 Task: Create a section DevOps Drift and in the section, add a milestone E-commerce Integration in the project WolfTech.
Action: Mouse moved to (60, 354)
Screenshot: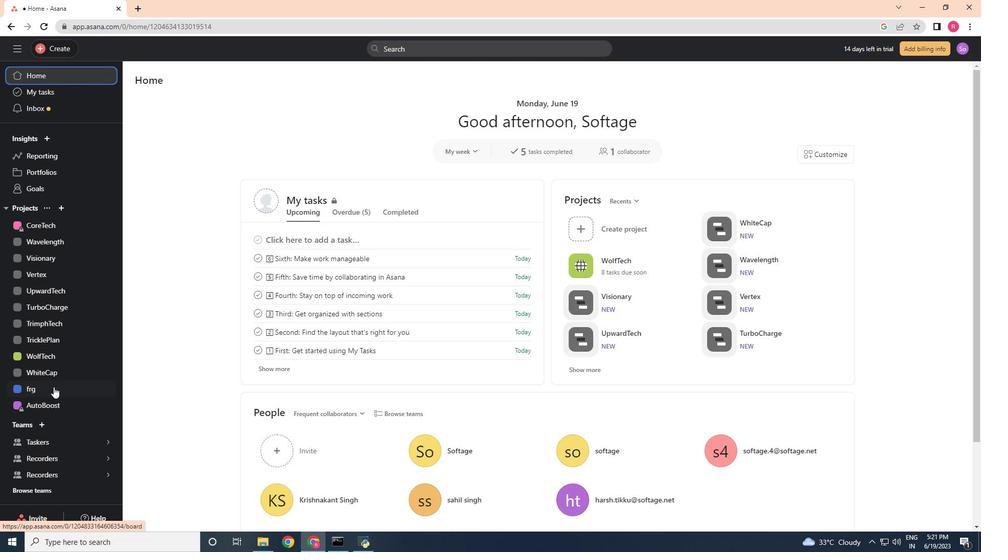 
Action: Mouse pressed left at (60, 354)
Screenshot: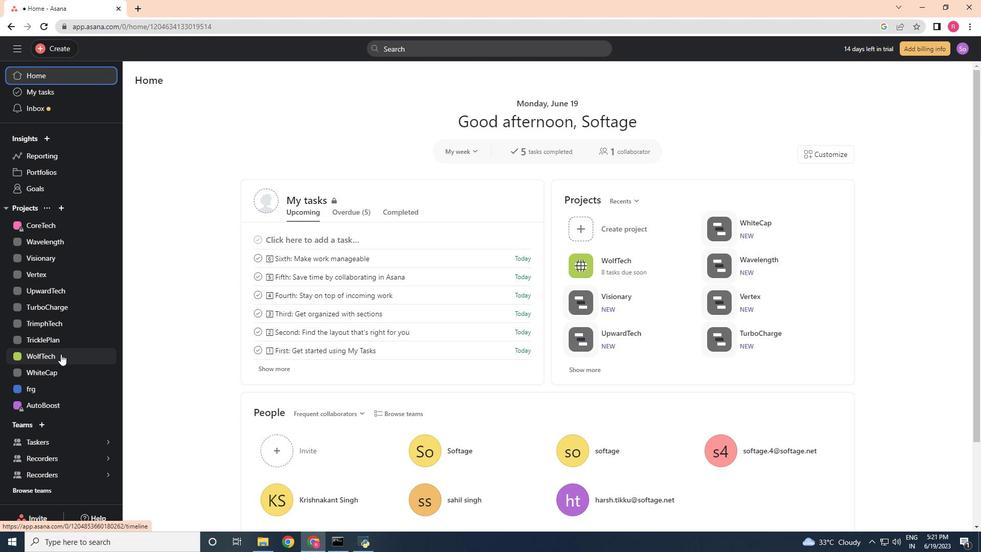 
Action: Mouse moved to (202, 338)
Screenshot: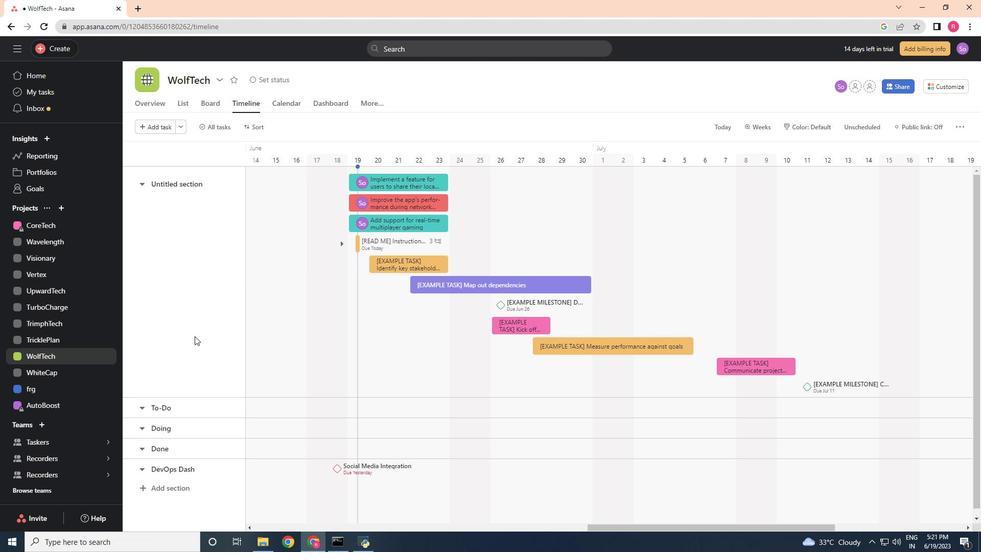 
Action: Mouse scrolled (202, 337) with delta (0, 0)
Screenshot: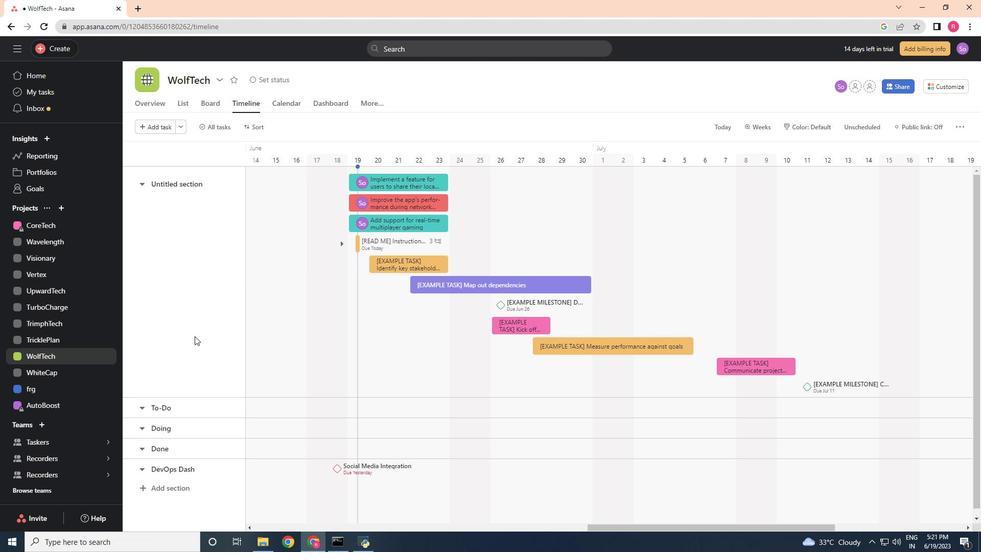 
Action: Mouse moved to (204, 340)
Screenshot: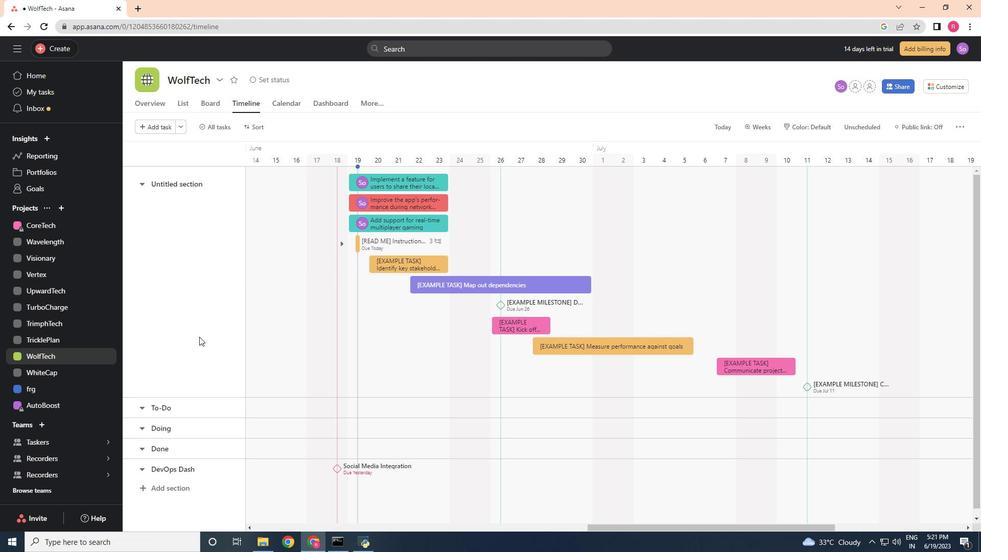 
Action: Mouse scrolled (204, 340) with delta (0, 0)
Screenshot: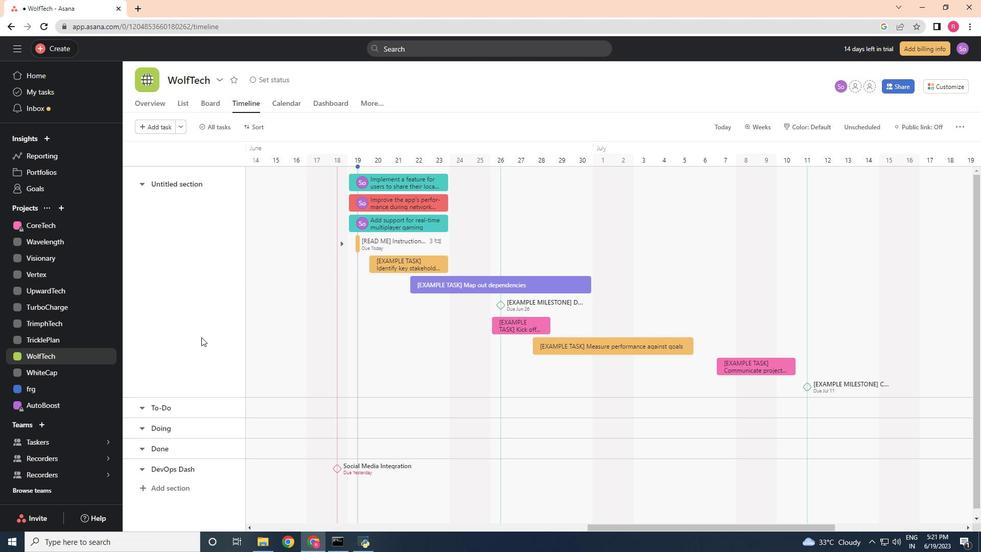
Action: Mouse moved to (204, 341)
Screenshot: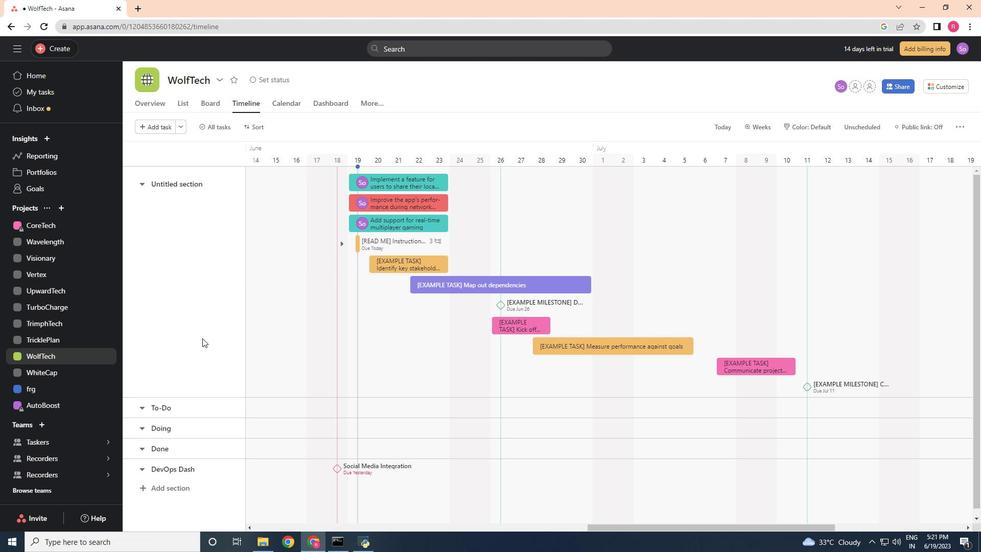 
Action: Mouse scrolled (204, 340) with delta (0, 0)
Screenshot: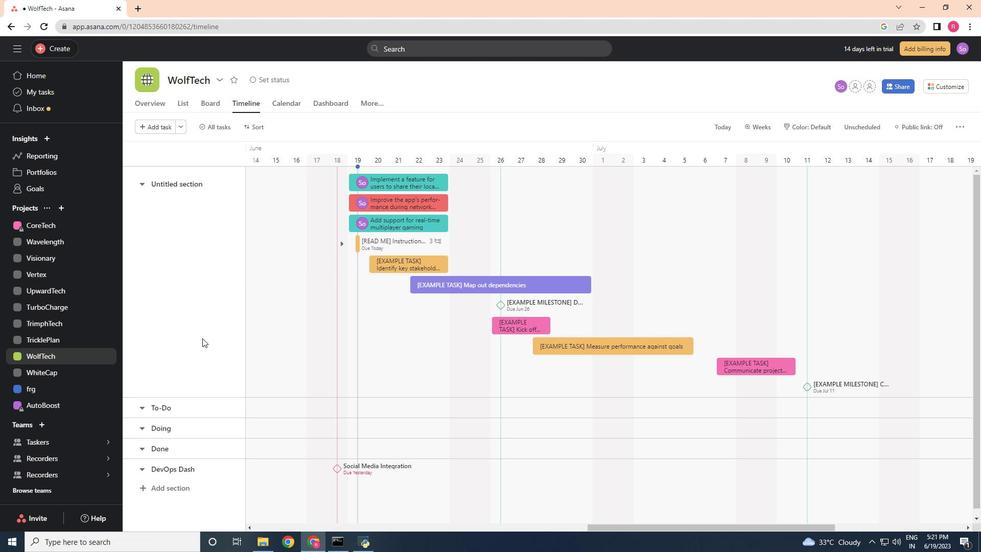 
Action: Mouse moved to (205, 342)
Screenshot: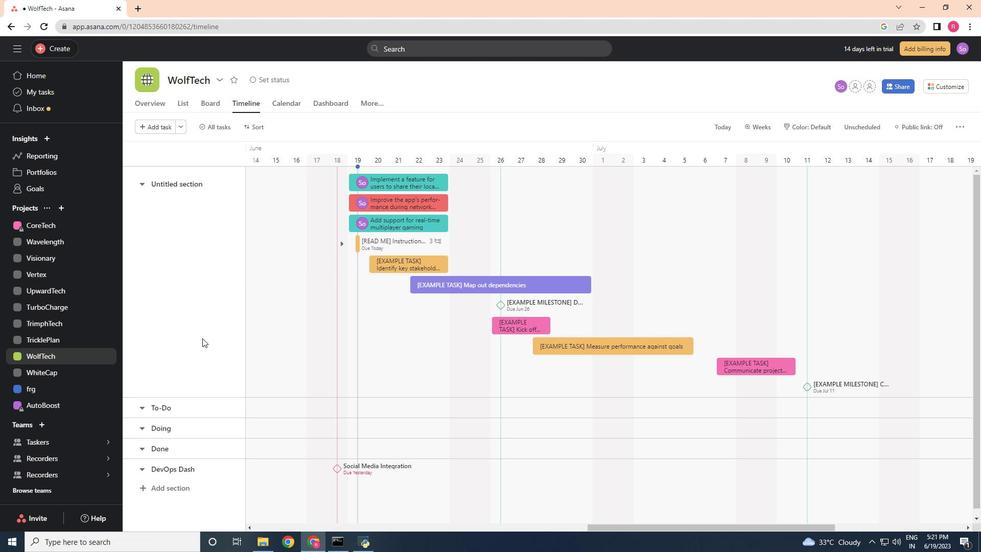 
Action: Mouse scrolled (205, 341) with delta (0, 0)
Screenshot: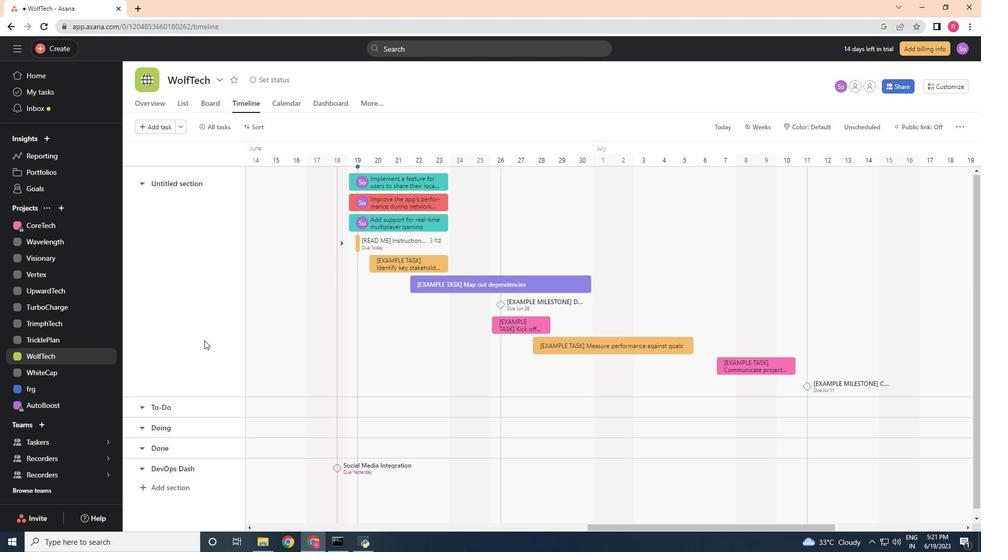 
Action: Mouse moved to (205, 342)
Screenshot: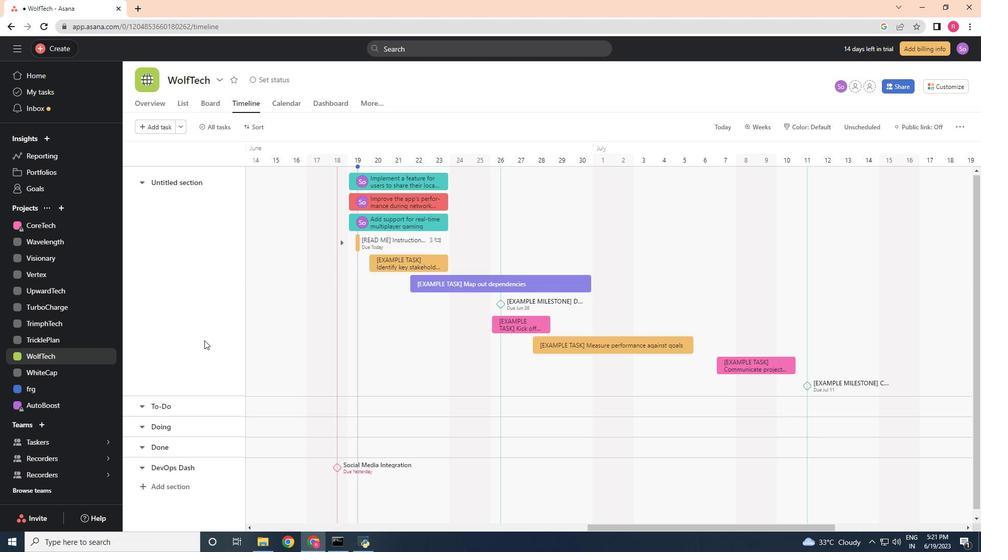 
Action: Mouse scrolled (205, 342) with delta (0, 0)
Screenshot: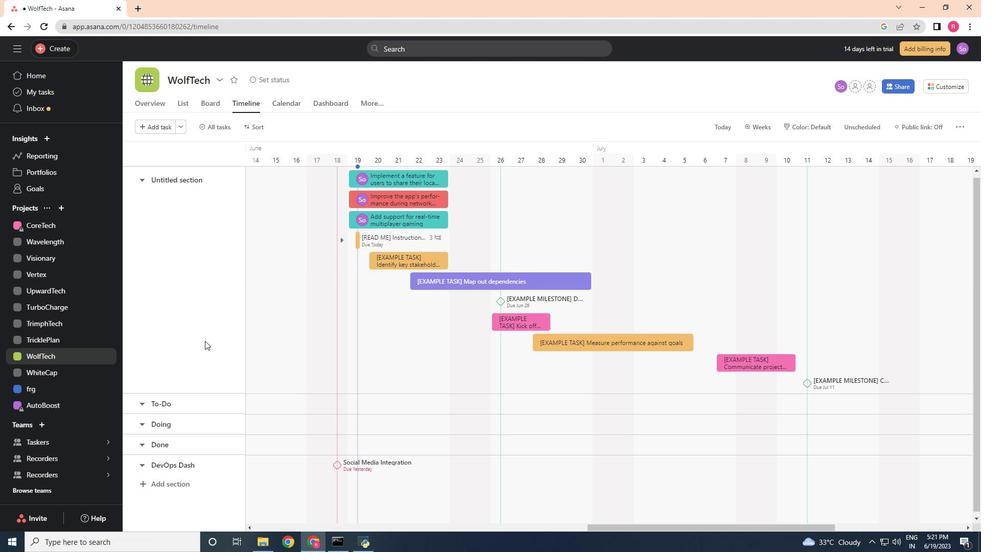 
Action: Mouse moved to (161, 483)
Screenshot: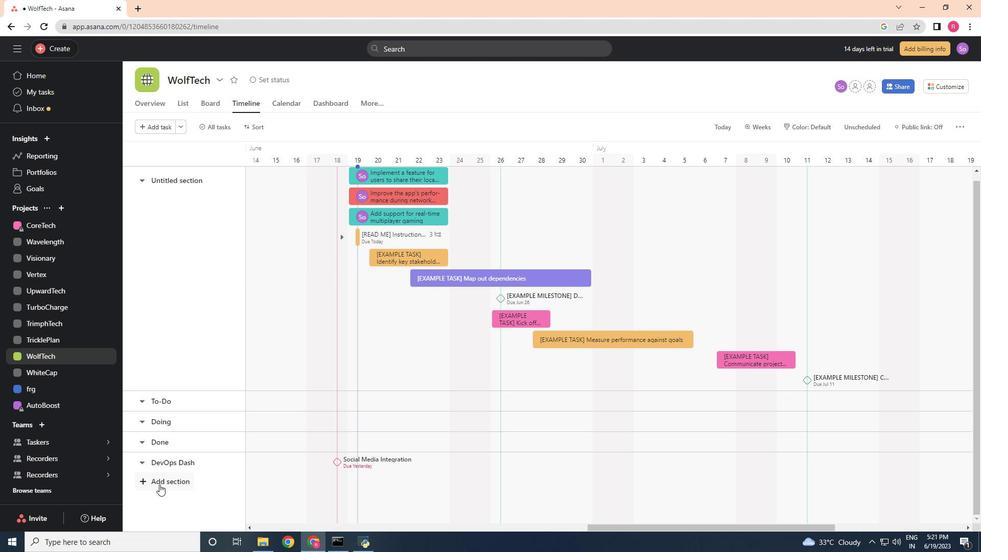 
Action: Mouse pressed left at (161, 483)
Screenshot: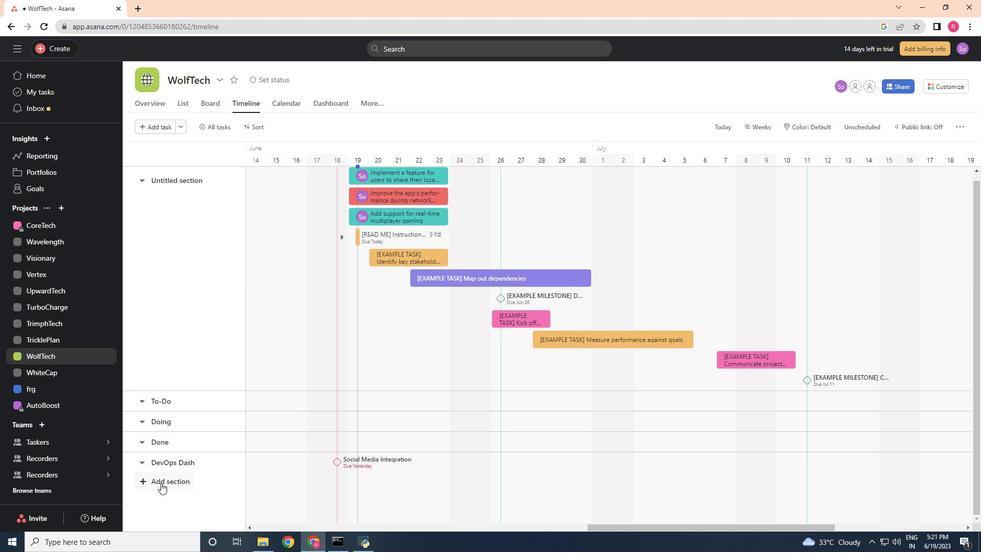 
Action: Mouse moved to (167, 479)
Screenshot: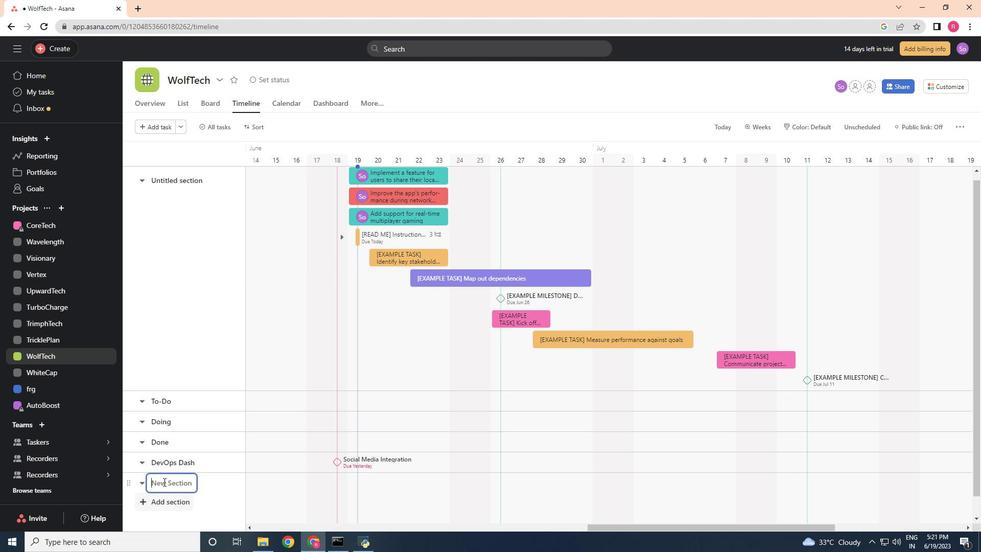 
Action: Key pressed <Key.shift>Dev<Key.shift>Ops<Key.space><Key.shift><Key.shift><Key.shift>Drift
Screenshot: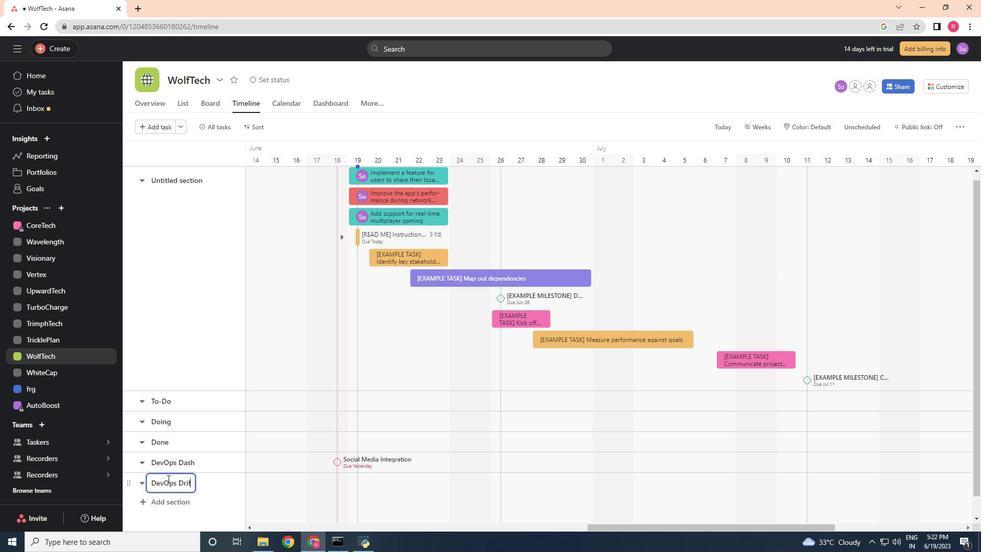 
Action: Mouse moved to (288, 484)
Screenshot: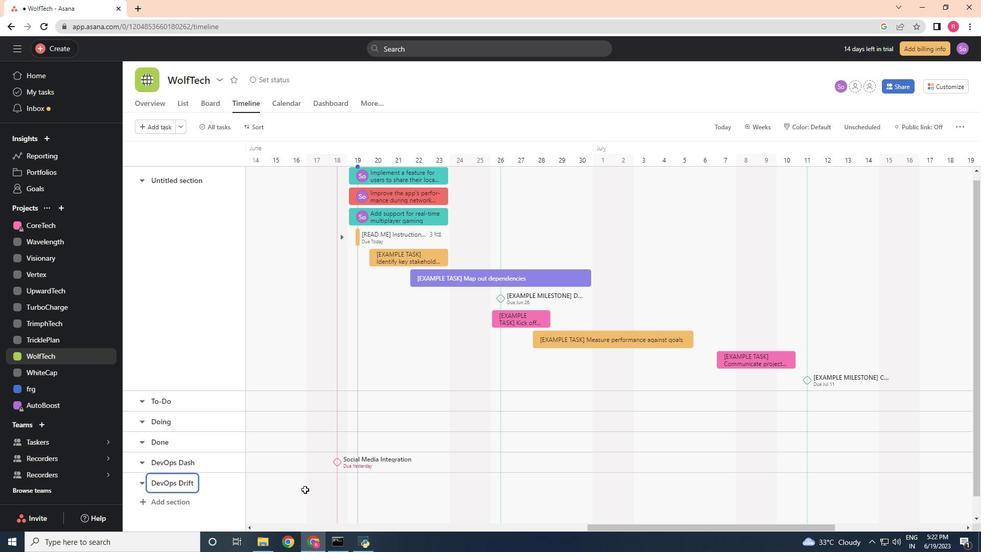 
Action: Mouse pressed left at (288, 484)
Screenshot: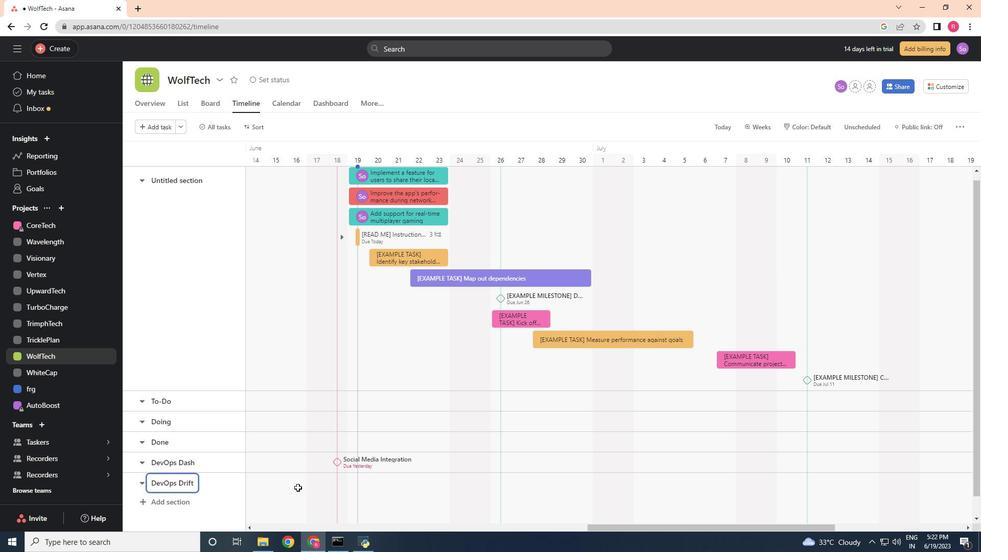 
Action: Mouse moved to (266, 477)
Screenshot: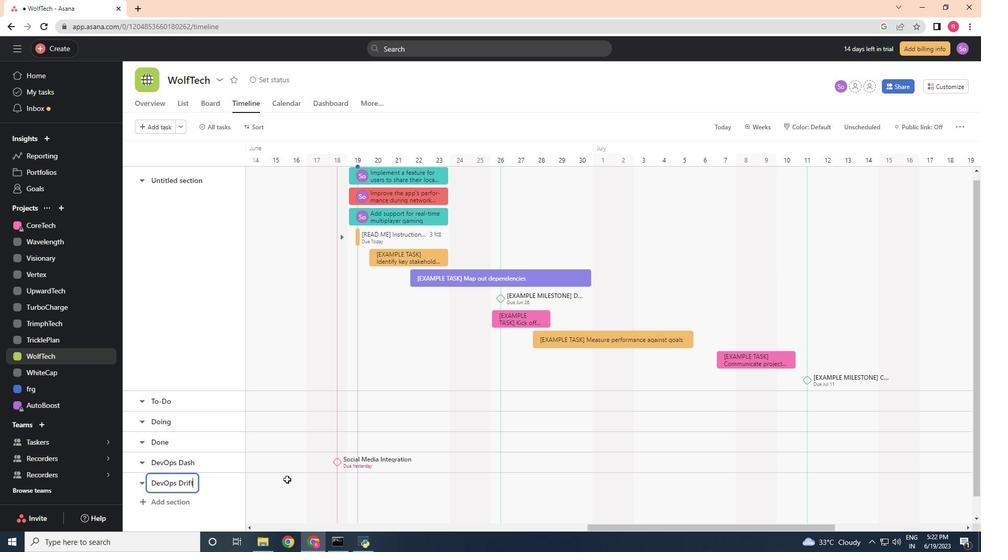 
Action: Mouse pressed left at (266, 477)
Screenshot: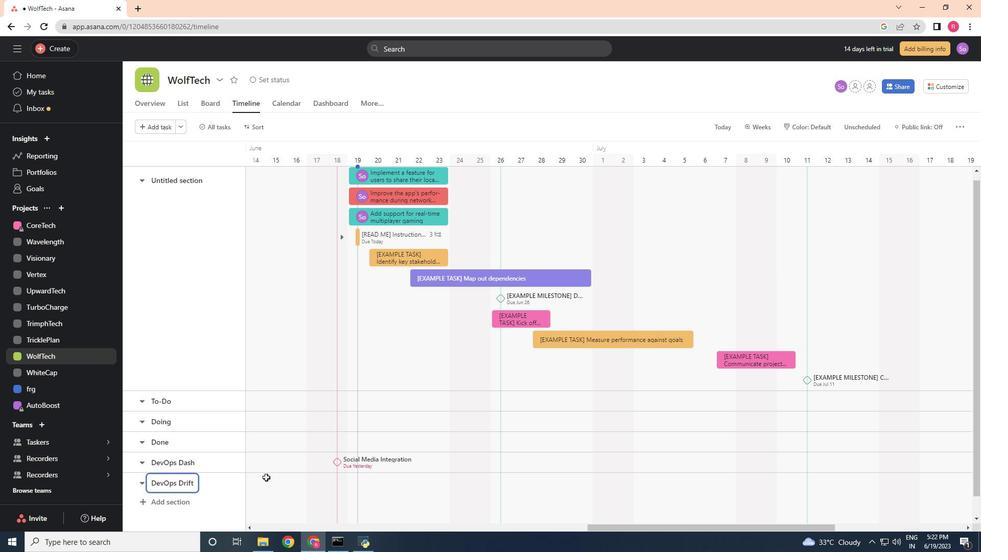 
Action: Mouse moved to (281, 483)
Screenshot: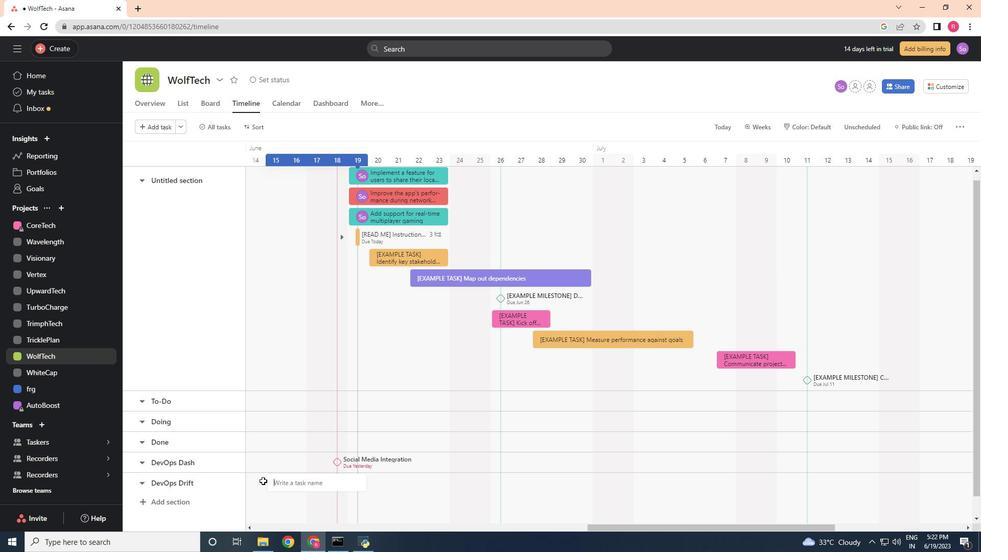 
Action: Key pressed <Key.shift><Key.shift><Key.shift>E-commerce<Key.space><Key.shift>Integration
Screenshot: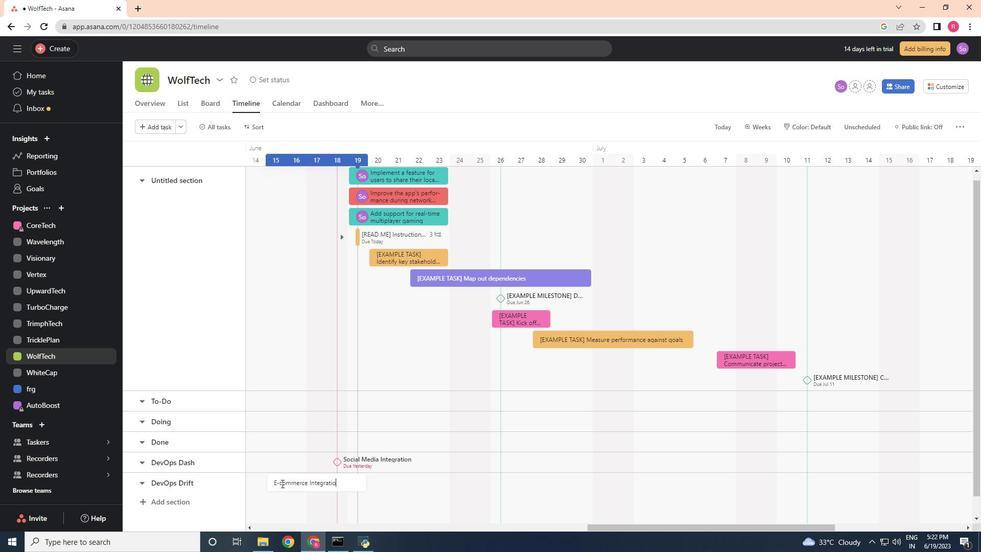 
Action: Mouse moved to (339, 488)
Screenshot: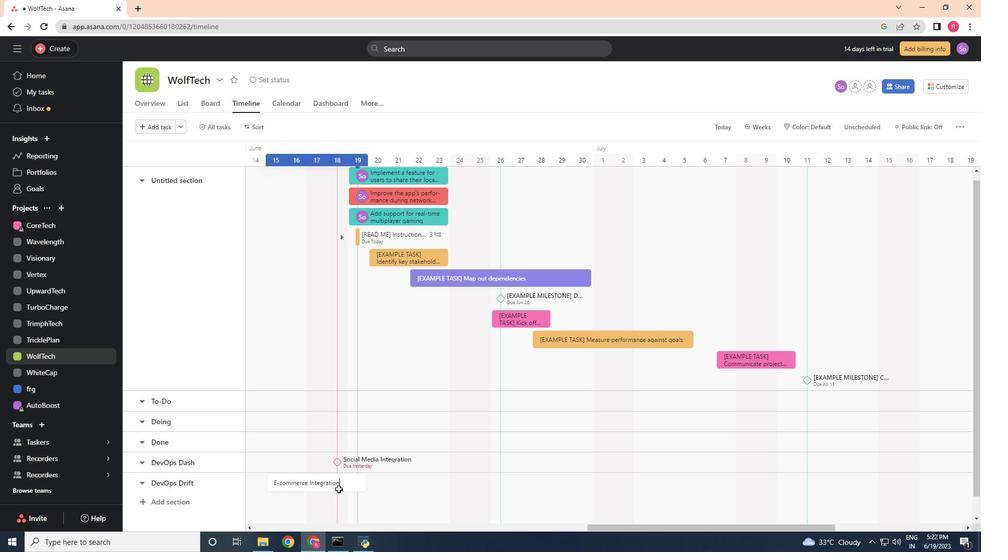 
Action: Mouse pressed right at (339, 488)
Screenshot: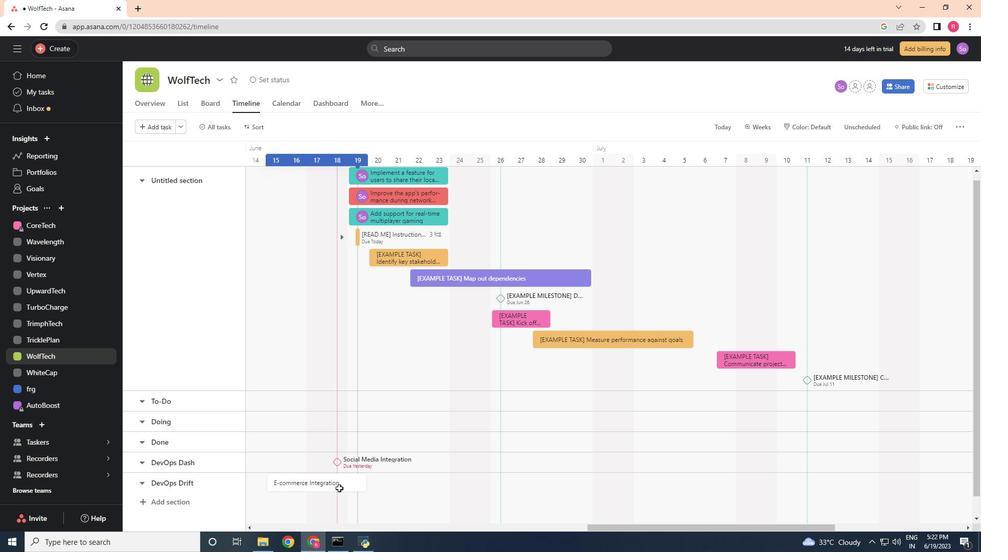 
Action: Mouse moved to (378, 450)
Screenshot: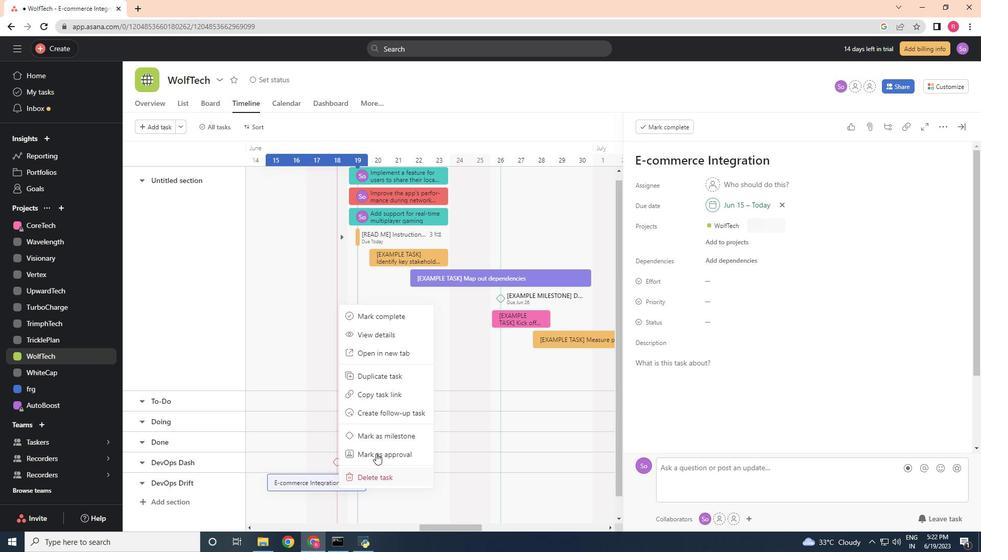 
Action: Mouse pressed left at (378, 450)
Screenshot: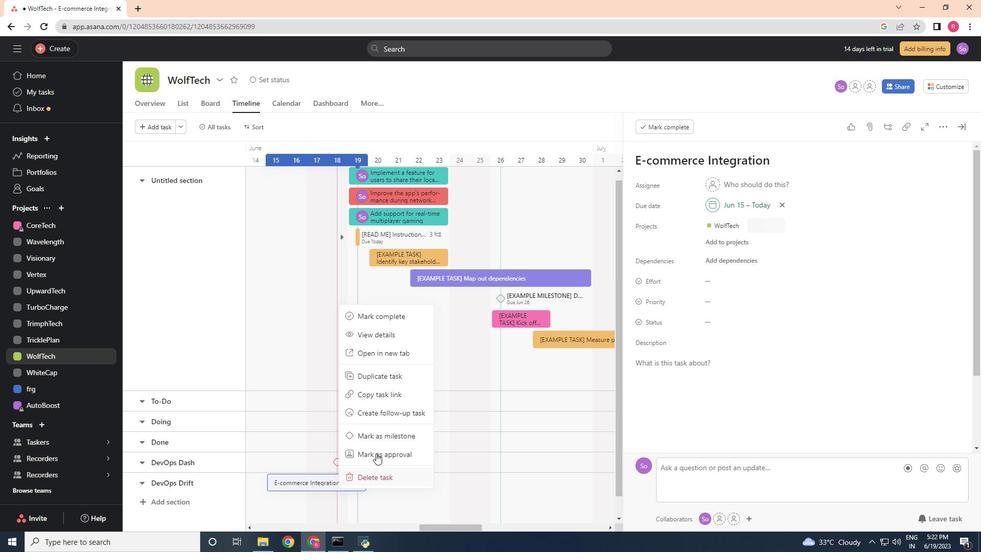 
Action: Mouse moved to (376, 452)
Screenshot: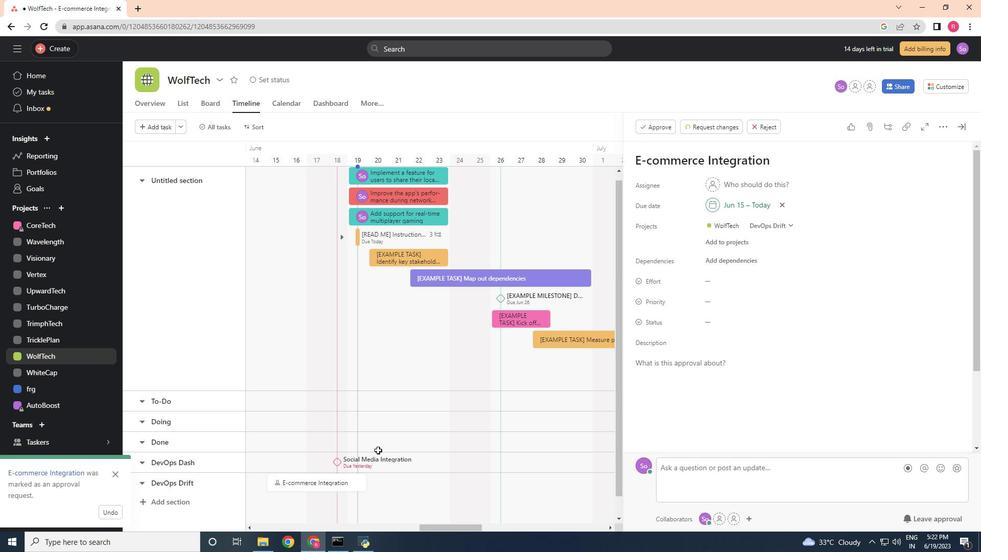 
